 Task: Find a green jacket on Ajio and check the delivery options by entering a pincode.
Action: Mouse moved to (416, 128)
Screenshot: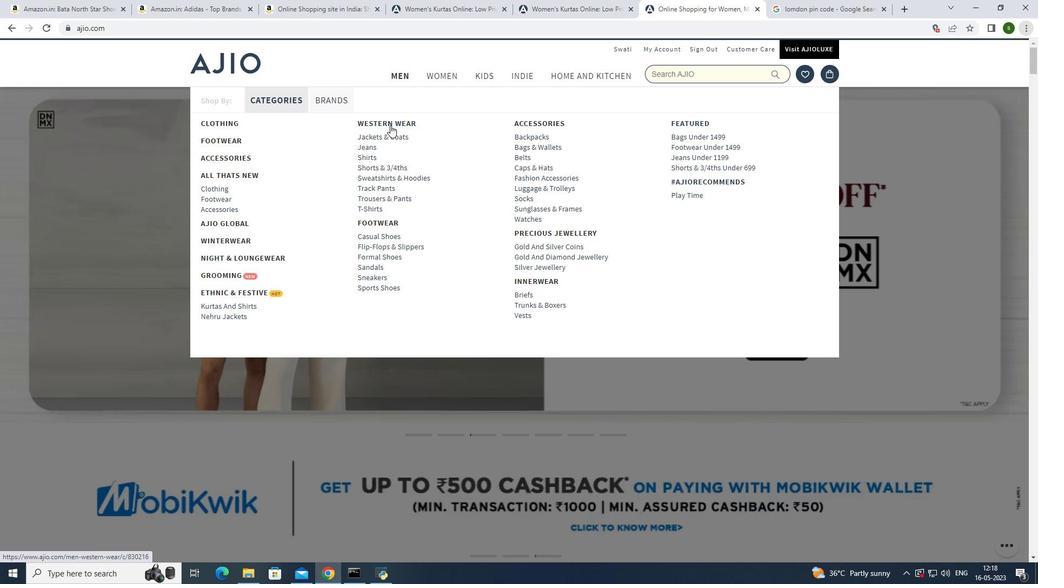 
Action: Mouse pressed left at (416, 128)
Screenshot: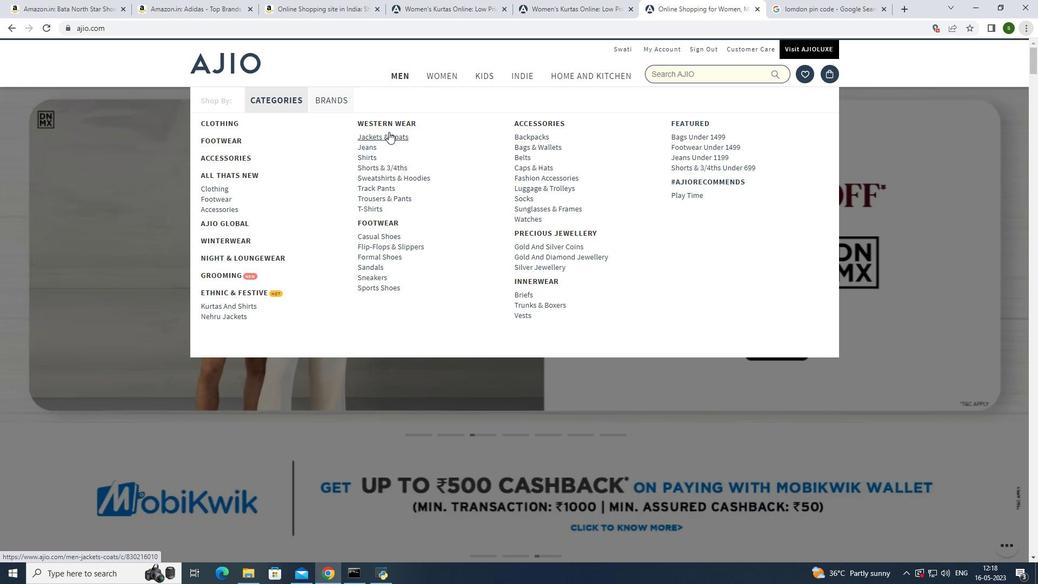 
Action: Mouse moved to (431, 343)
Screenshot: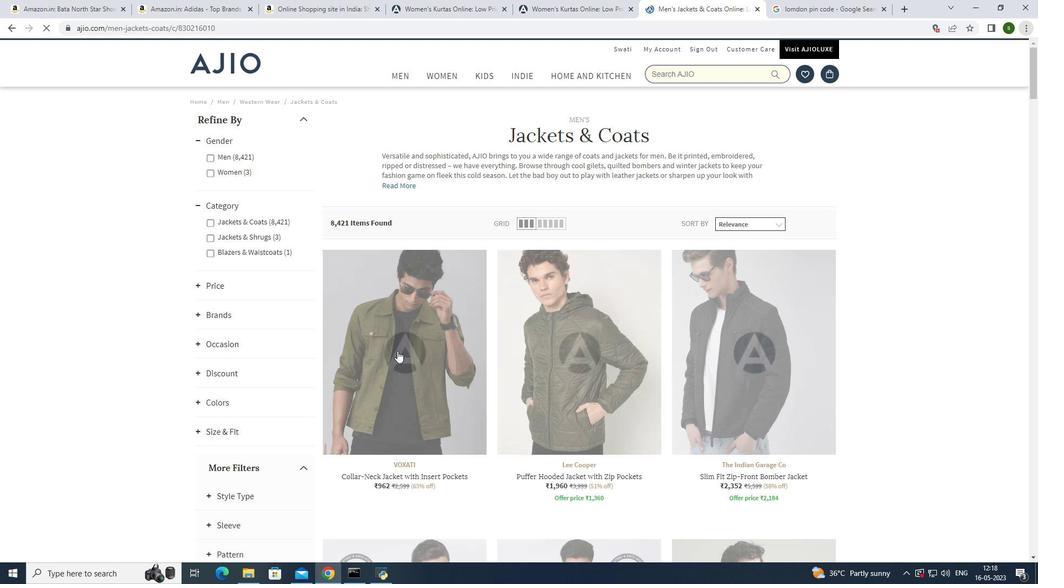 
Action: Mouse pressed left at (431, 343)
Screenshot: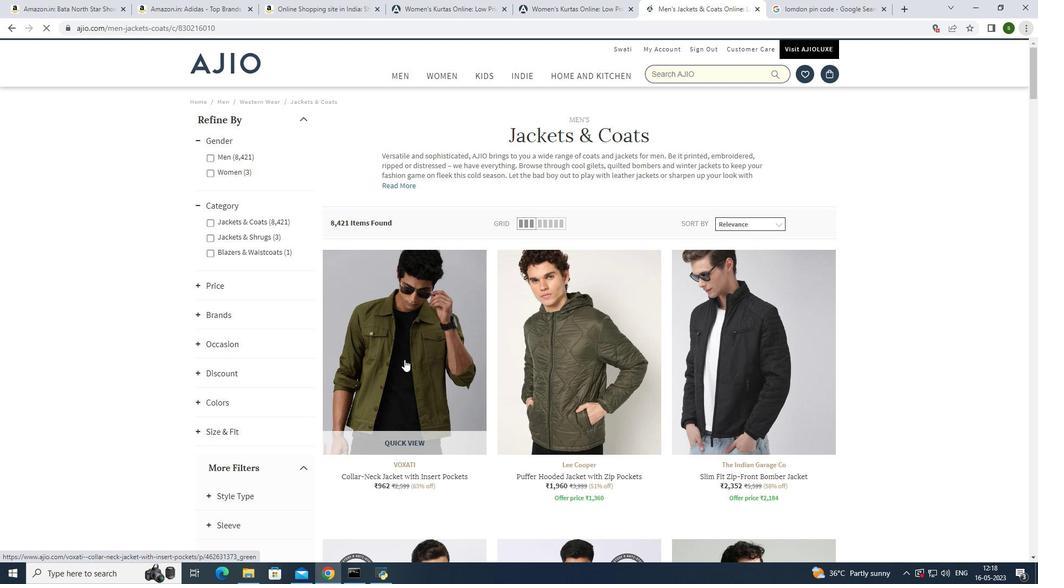 
Action: Mouse moved to (782, 261)
Screenshot: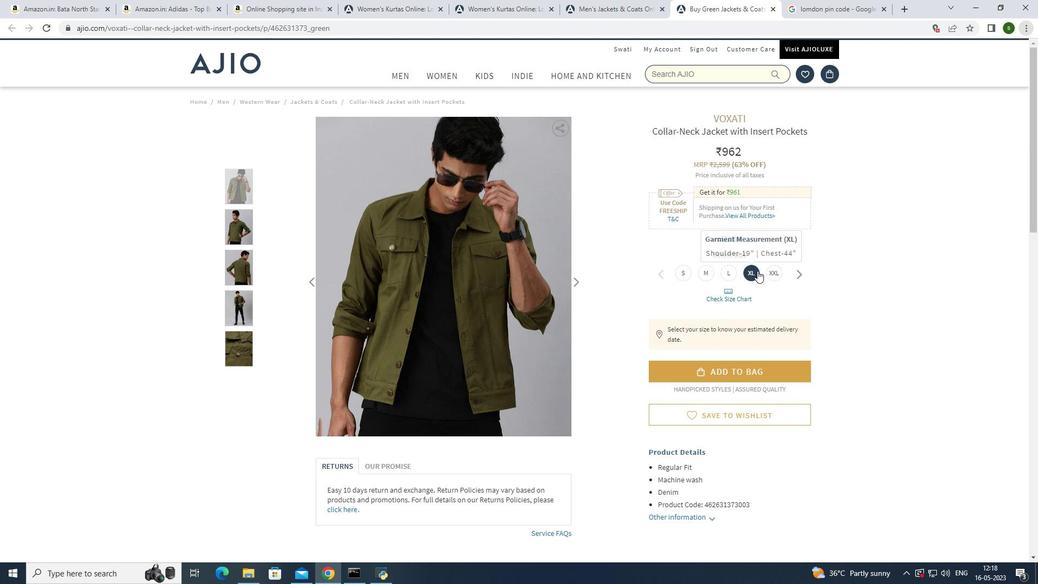 
Action: Mouse pressed left at (782, 261)
Screenshot: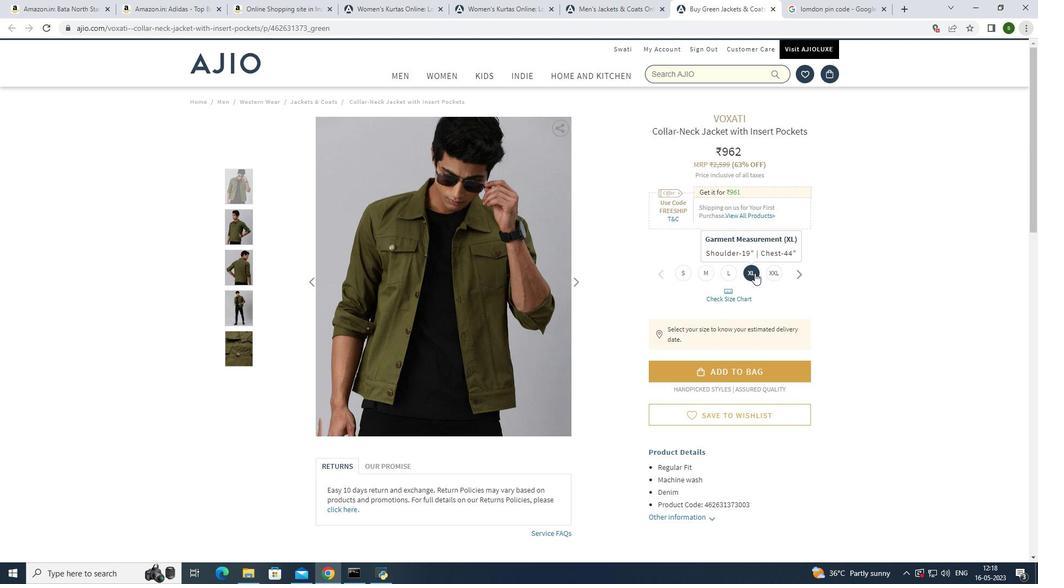 
Action: Mouse moved to (867, 285)
Screenshot: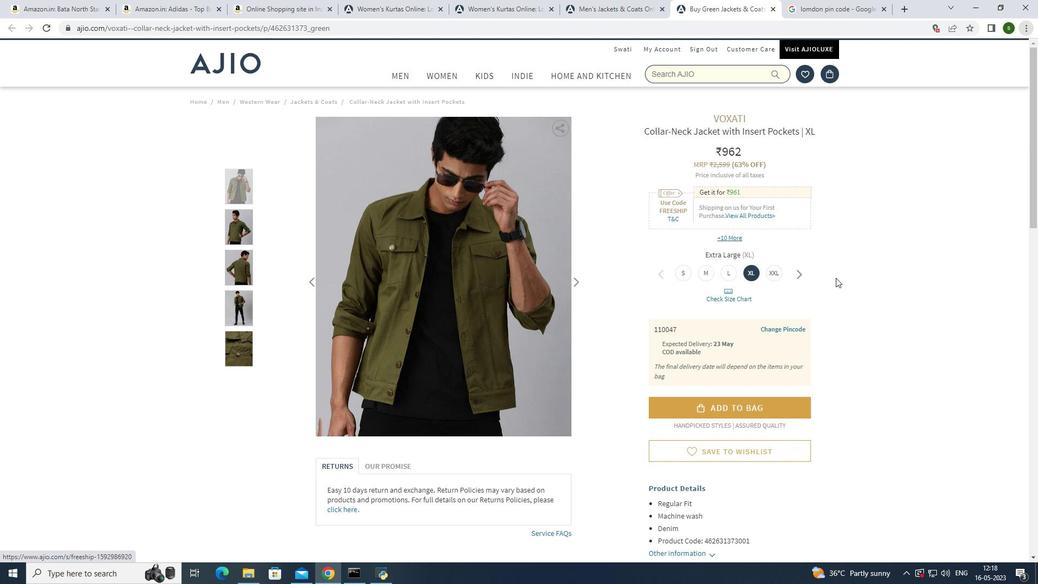 
Action: Mouse scrolled (867, 285) with delta (0, 0)
Screenshot: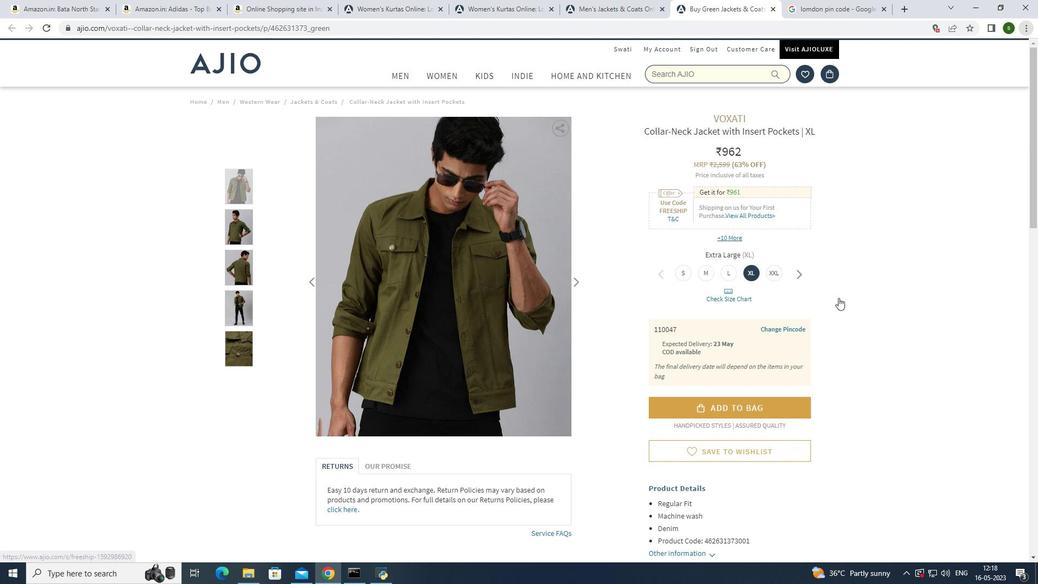 
Action: Mouse moved to (811, 261)
Screenshot: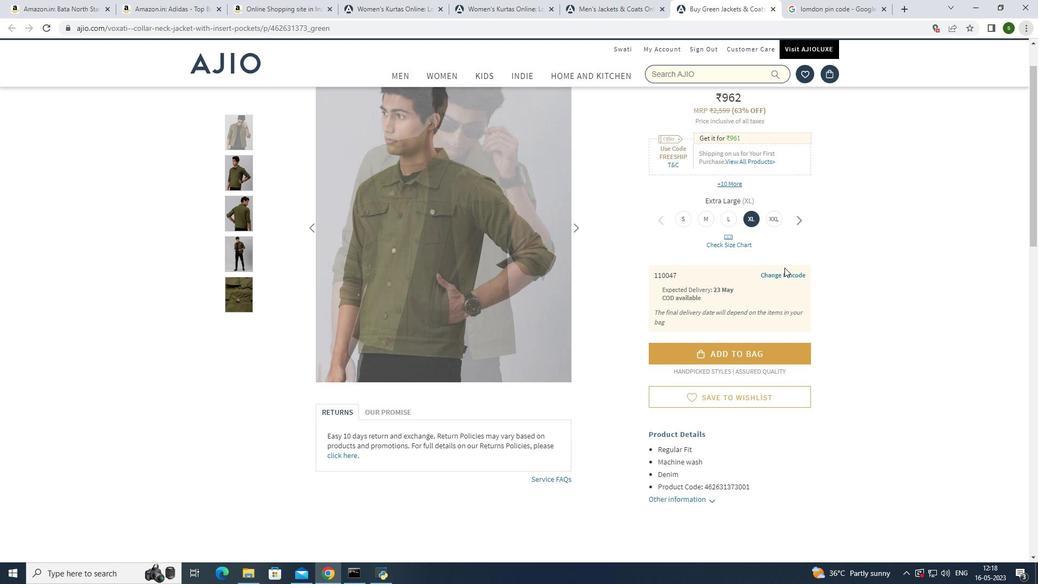 
Action: Mouse pressed left at (811, 261)
Screenshot: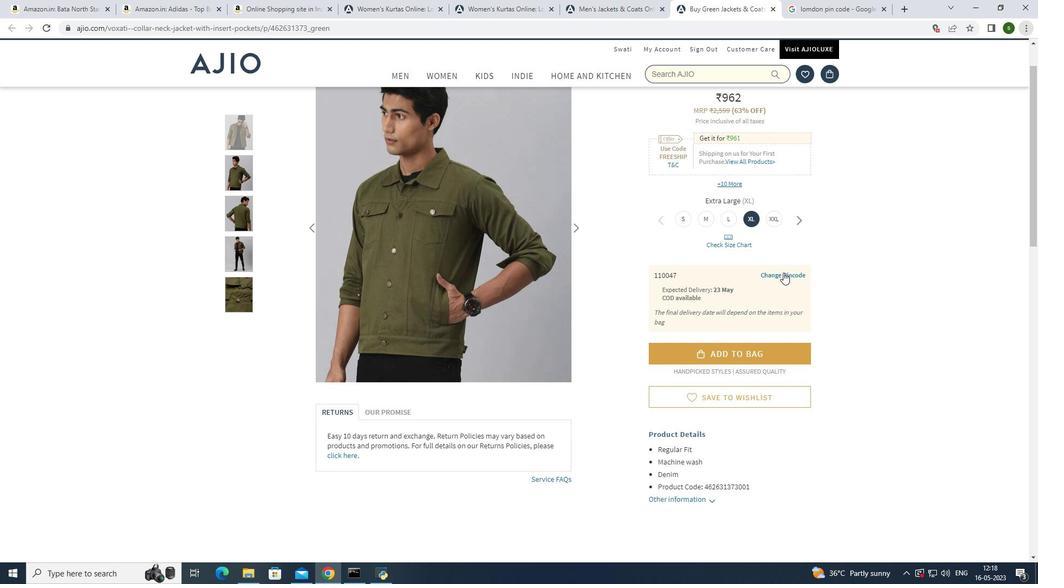 
Action: Mouse moved to (512, 278)
Screenshot: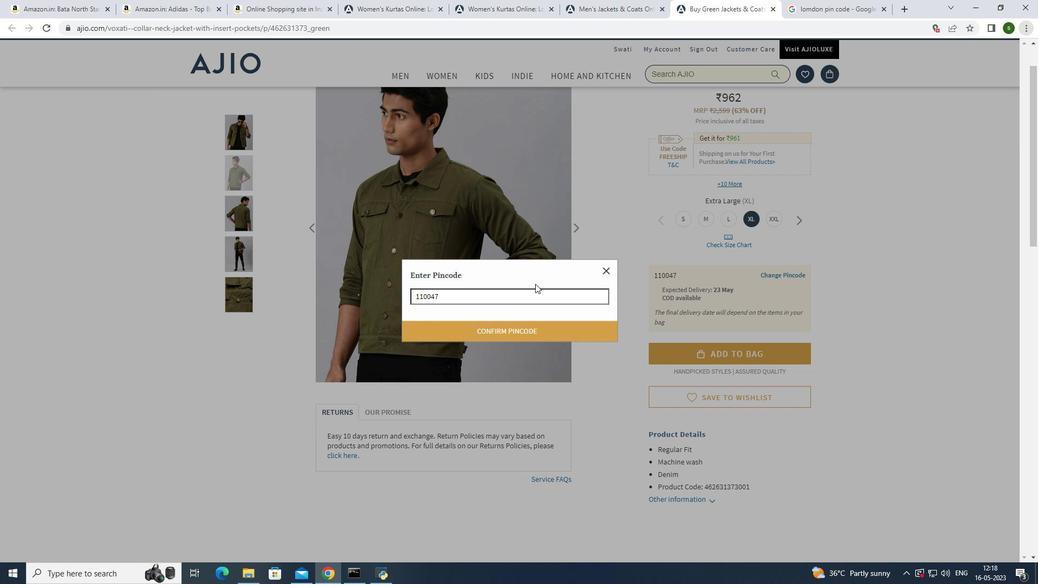 
Action: Mouse pressed left at (512, 278)
Screenshot: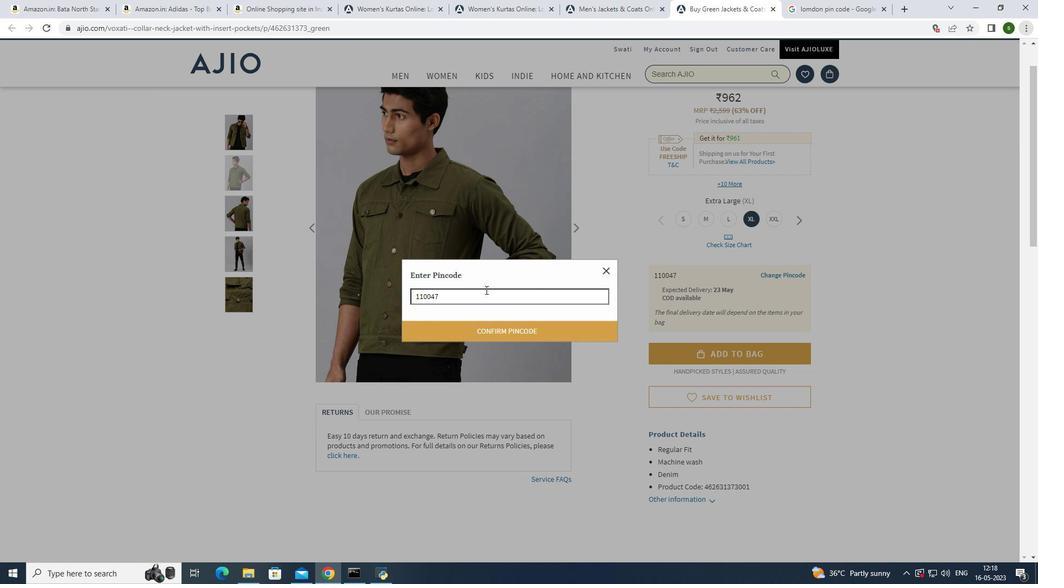 
Action: Key pressed <Key.backspace><Key.backspace><Key.backspace><Key.backspace><Key.backspace><Key.backspace><Key.backspace><Key.backspace><Key.backspace>ec1a<Key.backspace>cca1aa
Screenshot: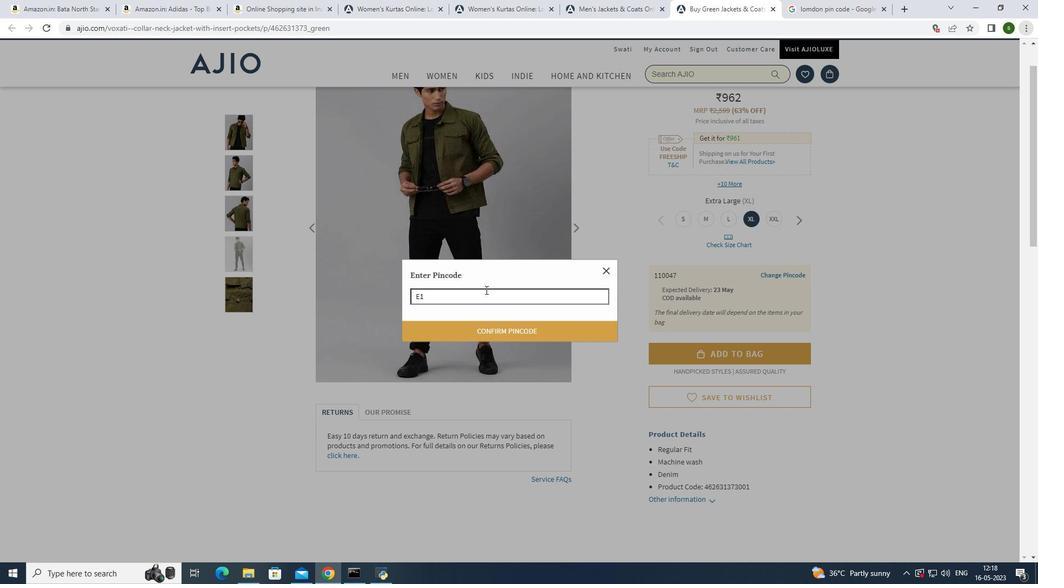 
Action: Mouse moved to (510, 318)
Screenshot: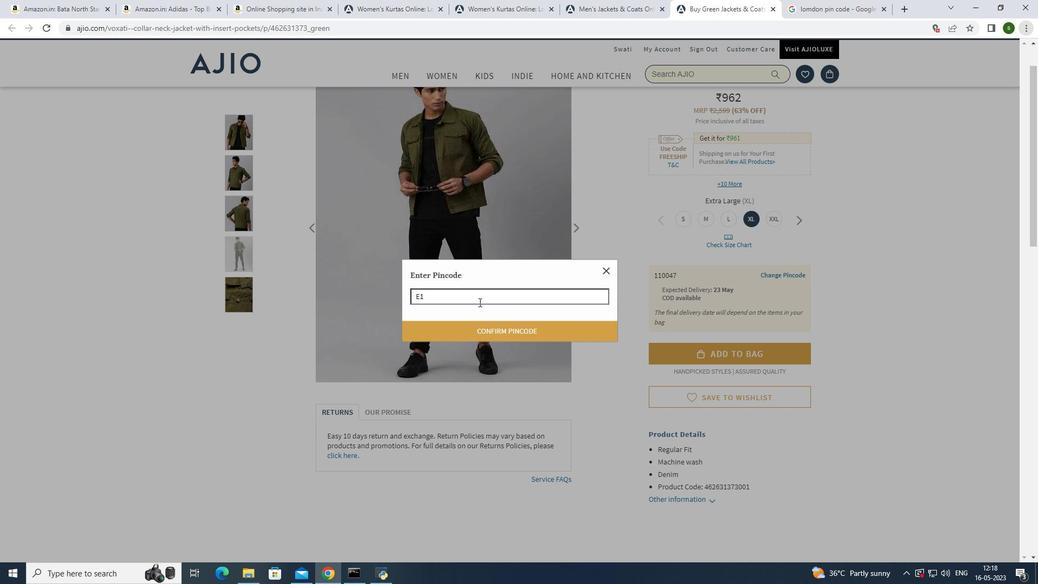 
Action: Mouse pressed left at (510, 318)
Screenshot: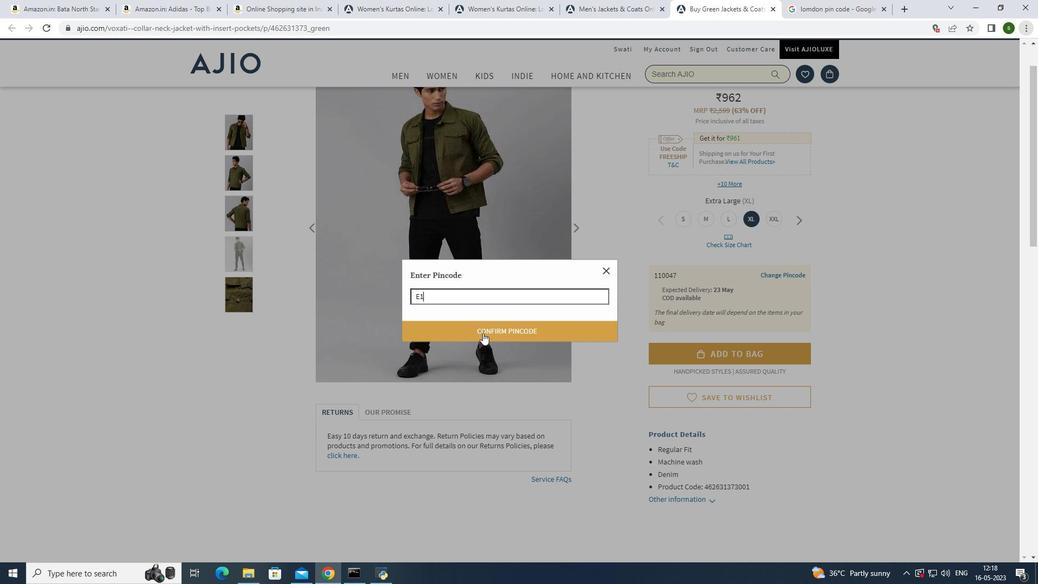 
Action: Mouse moved to (629, 256)
Screenshot: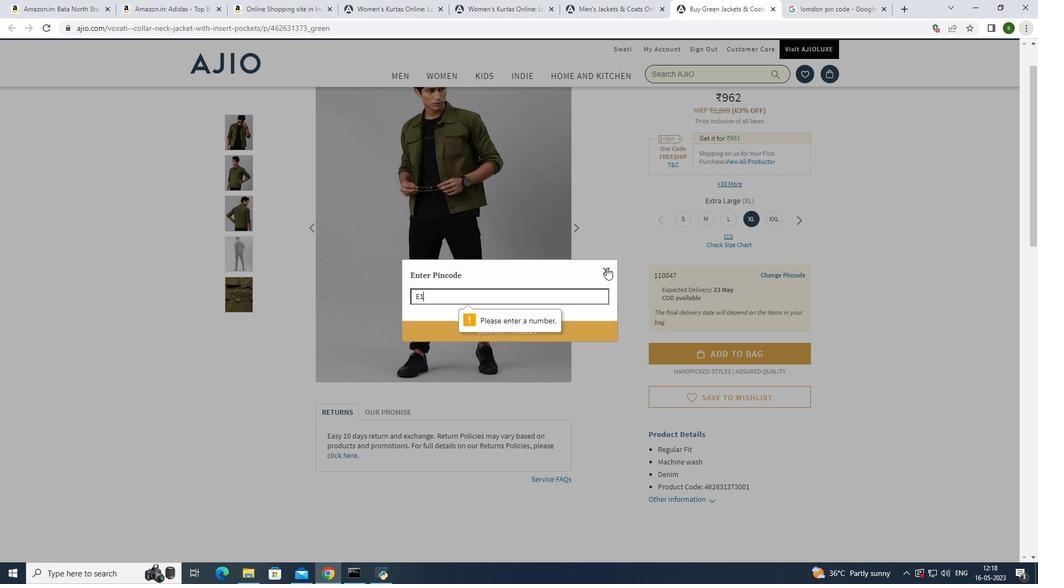 
Action: Mouse pressed left at (629, 256)
Screenshot: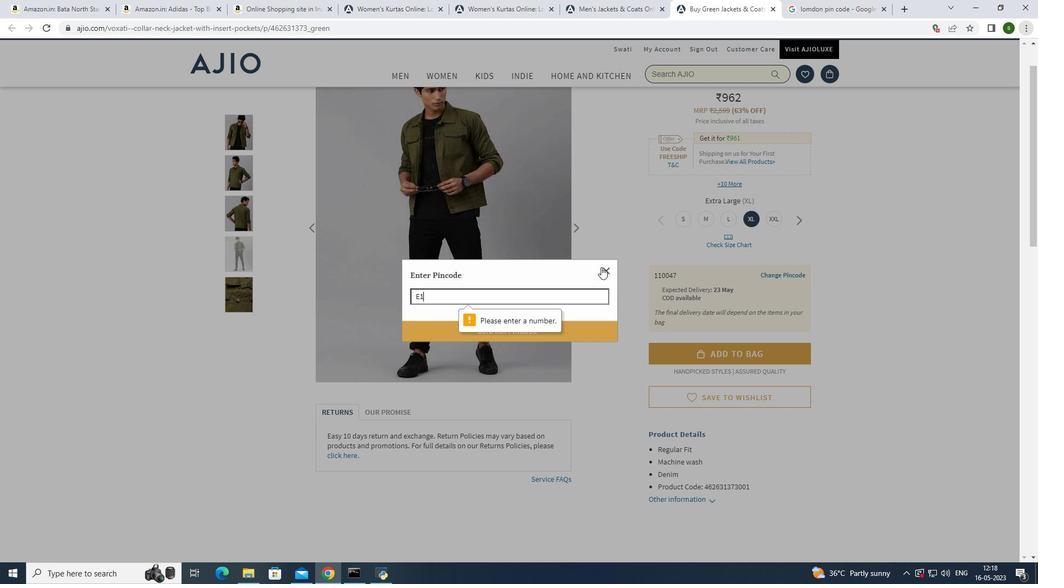 
Action: Mouse moved to (625, 257)
Screenshot: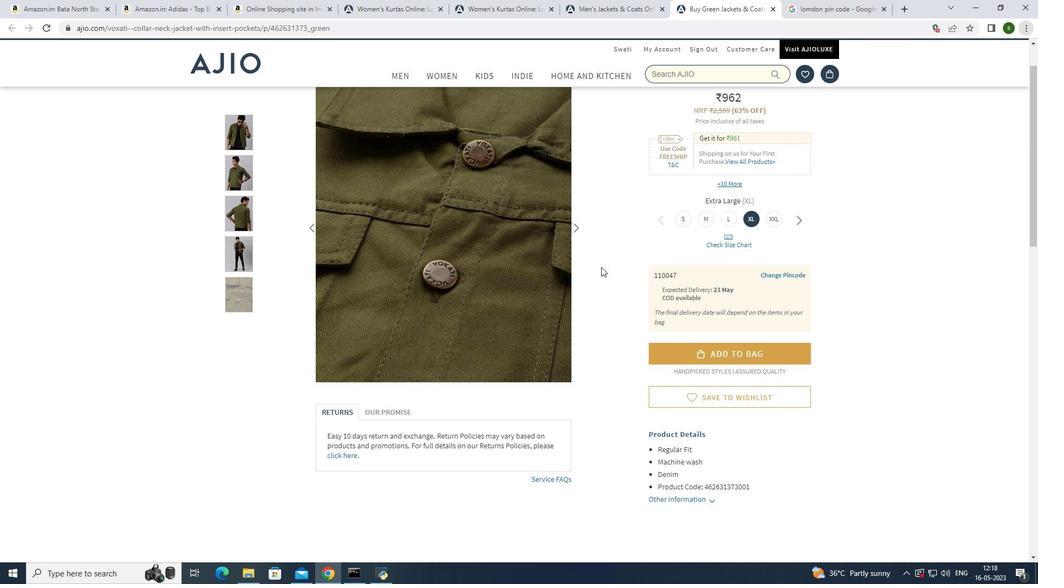 
